Task: Use Flash and freeze frame for the clip
Action: Mouse moved to (753, 296)
Screenshot: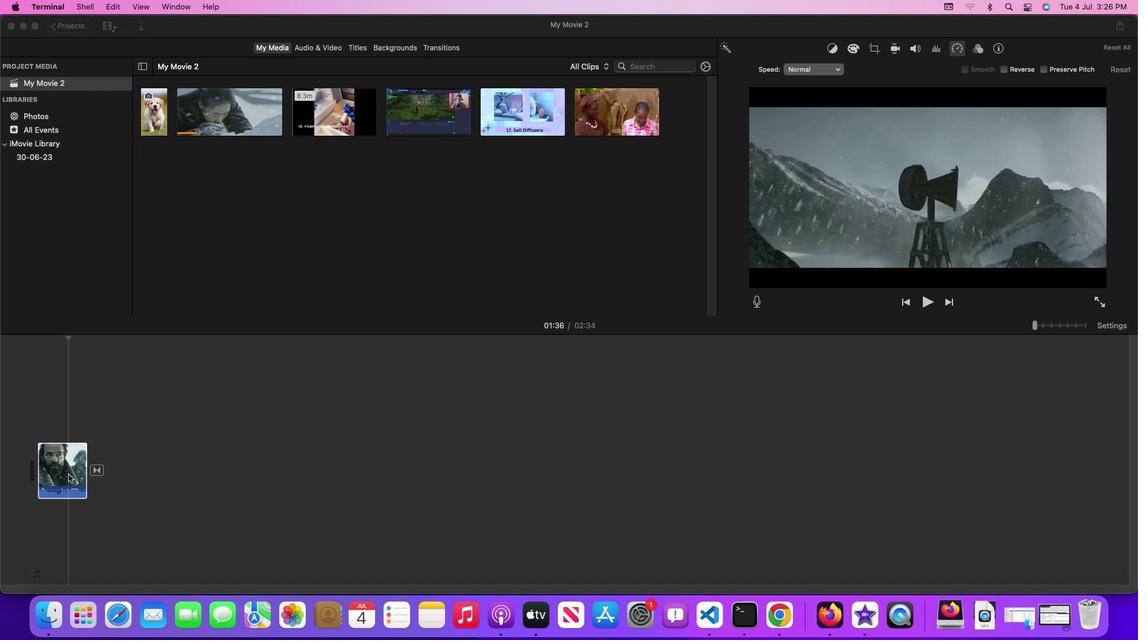
Action: Mouse pressed left at (753, 296)
Screenshot: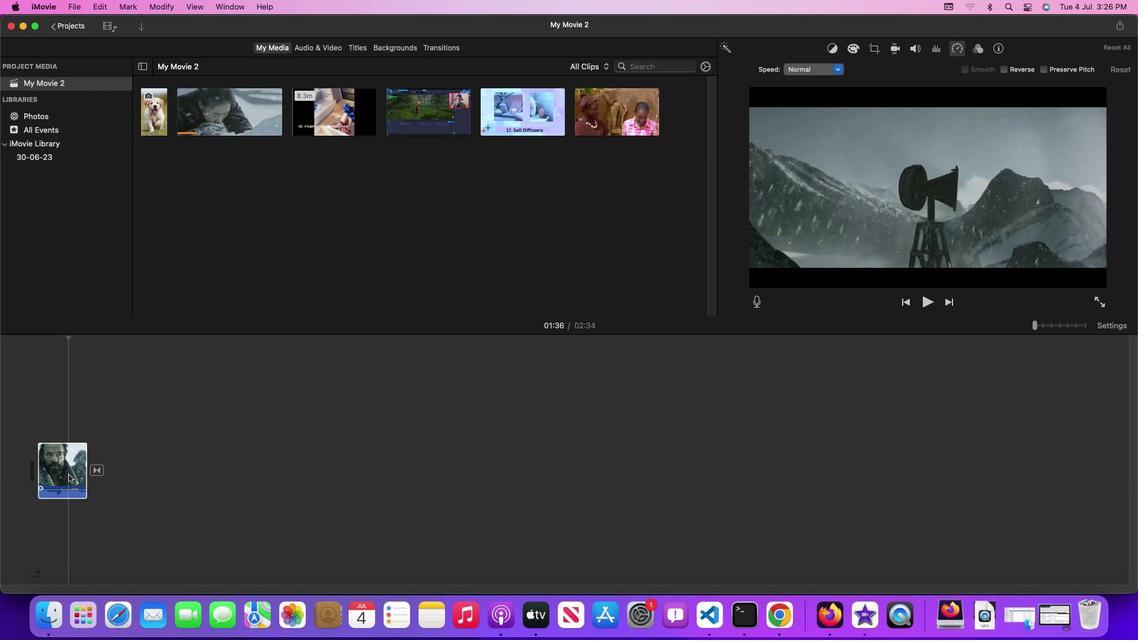
Action: Mouse moved to (753, 296)
Screenshot: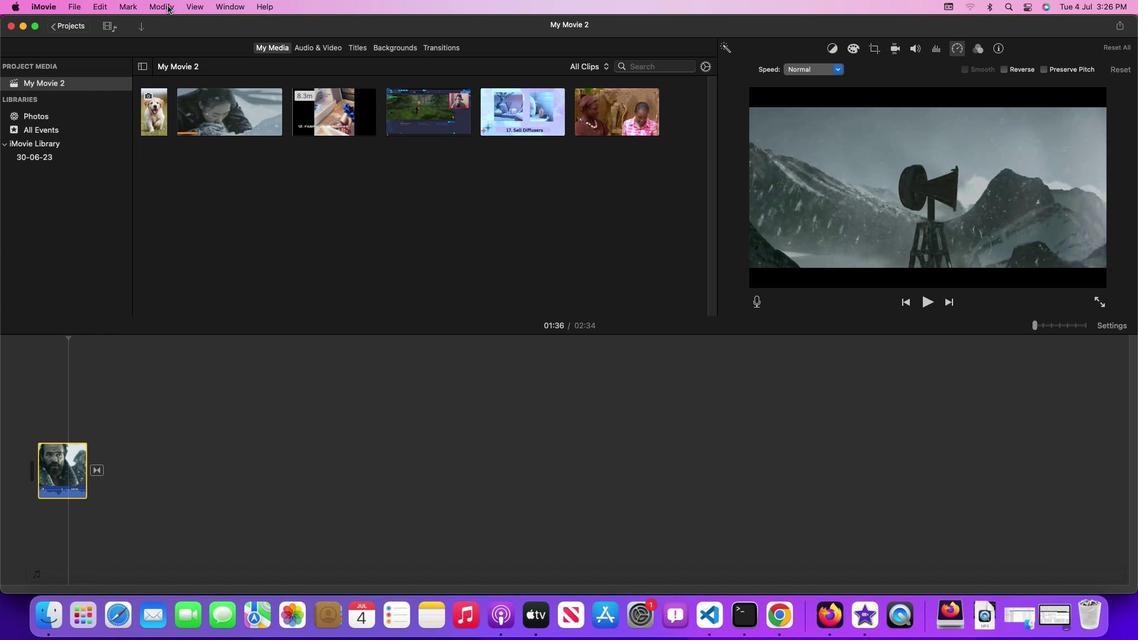 
Action: Mouse pressed left at (753, 296)
Screenshot: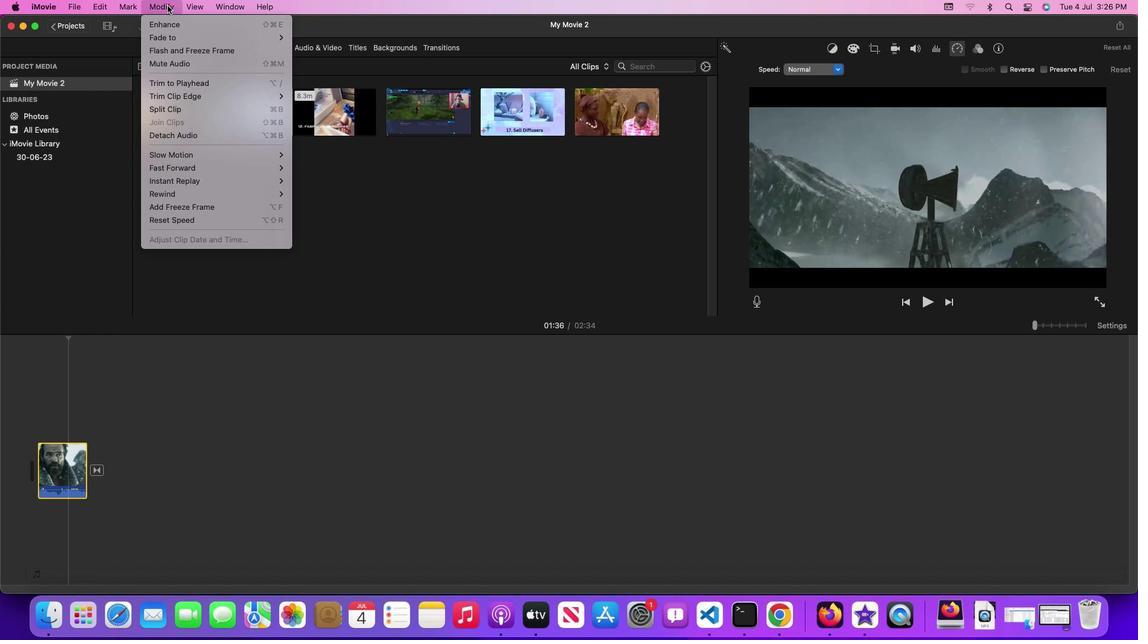 
Action: Mouse moved to (753, 296)
Screenshot: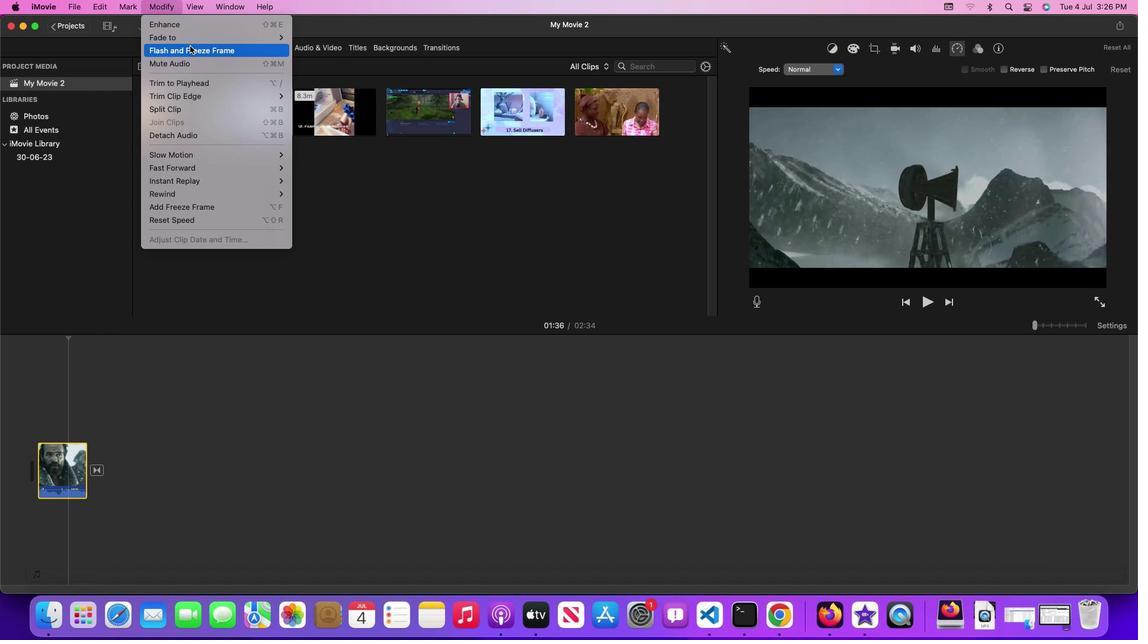 
Action: Mouse pressed left at (753, 296)
Screenshot: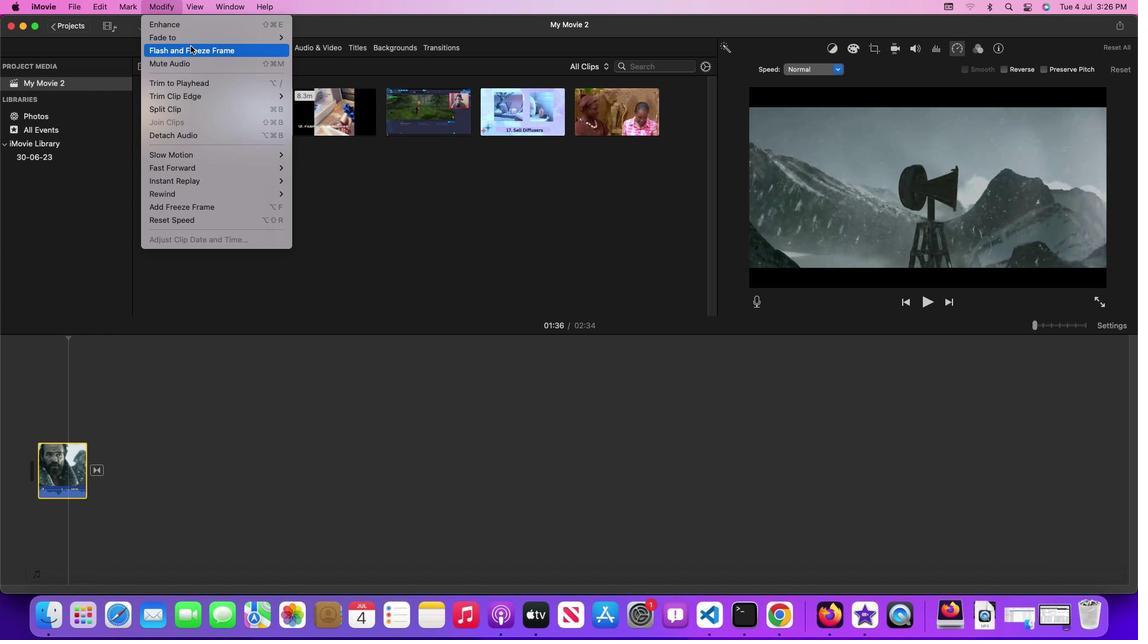 
Action: Mouse moved to (753, 296)
Screenshot: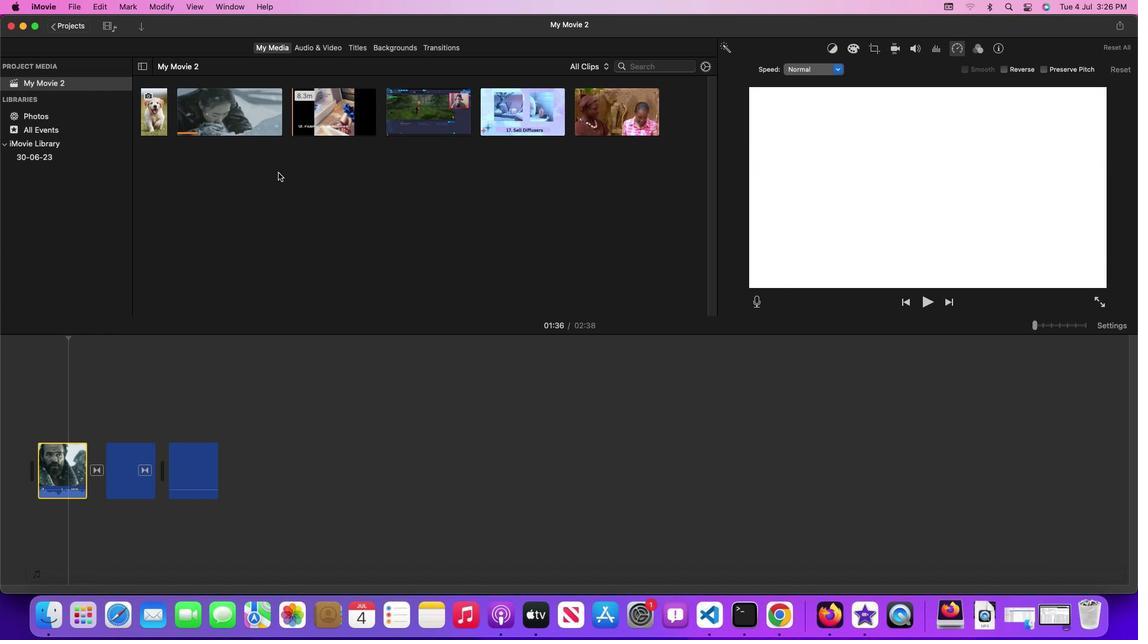 
